 Task: Find the closest state parks to Portland, Maine, and Portsmouth, New Hampshire.
Action: Mouse moved to (148, 96)
Screenshot: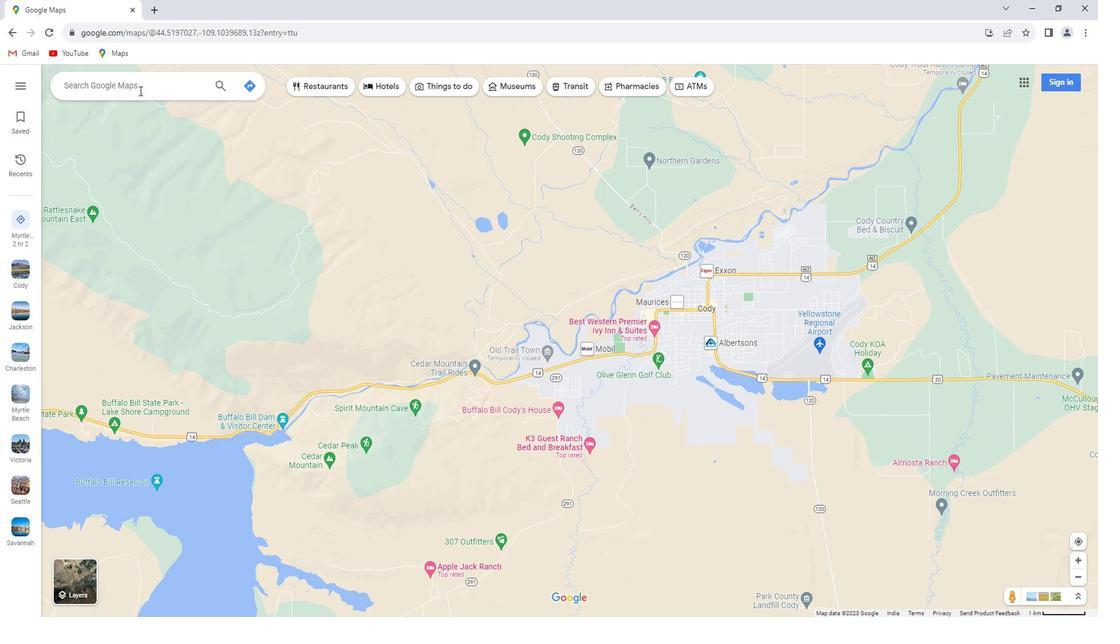 
Action: Mouse pressed left at (148, 96)
Screenshot: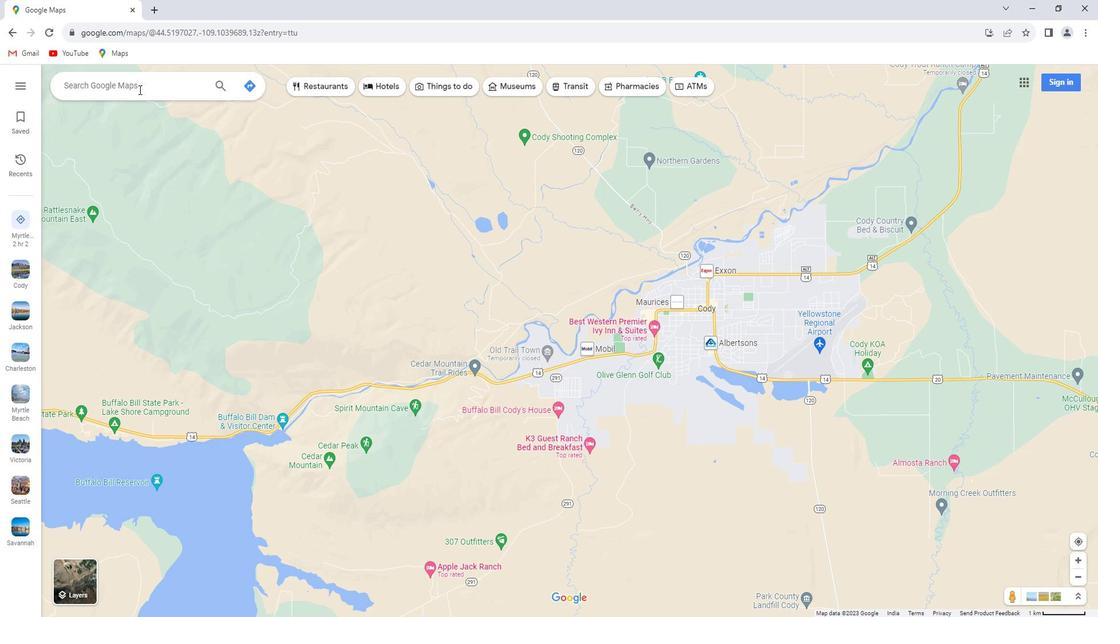 
Action: Key pressed <Key.shift_r>Portland,<Key.space><Key.shift>Maine<Key.enter>
Screenshot: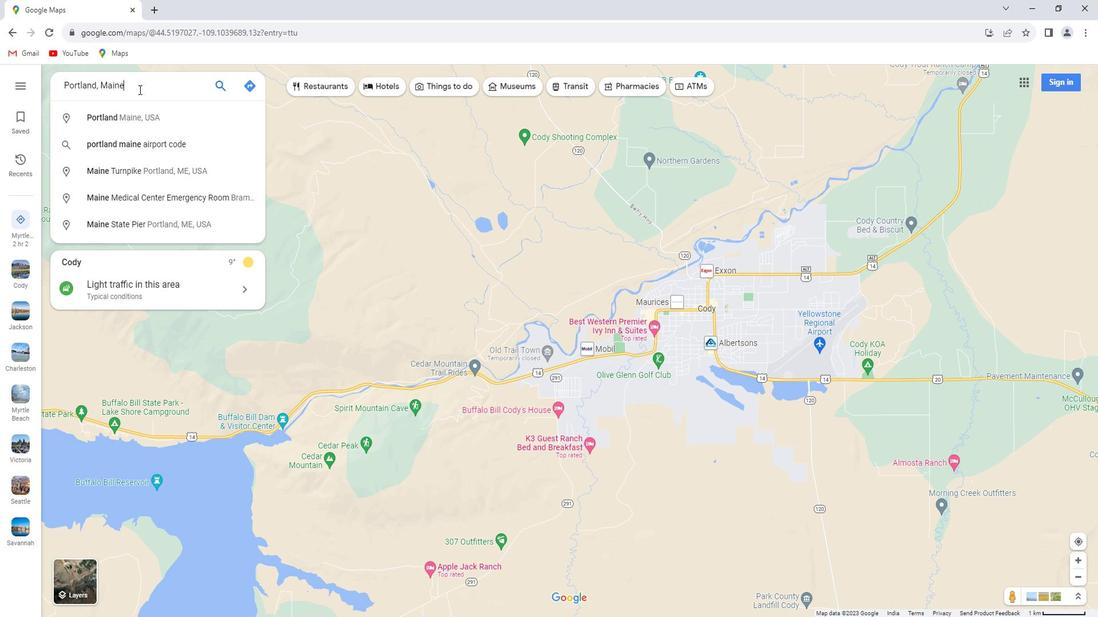 
Action: Mouse moved to (164, 280)
Screenshot: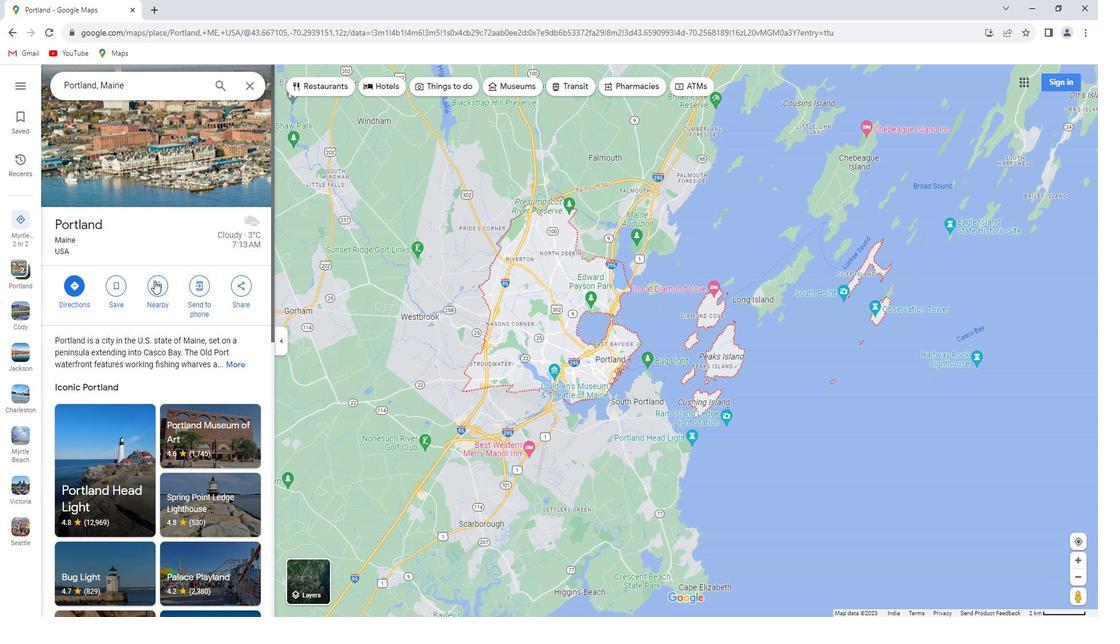 
Action: Mouse pressed left at (164, 280)
Screenshot: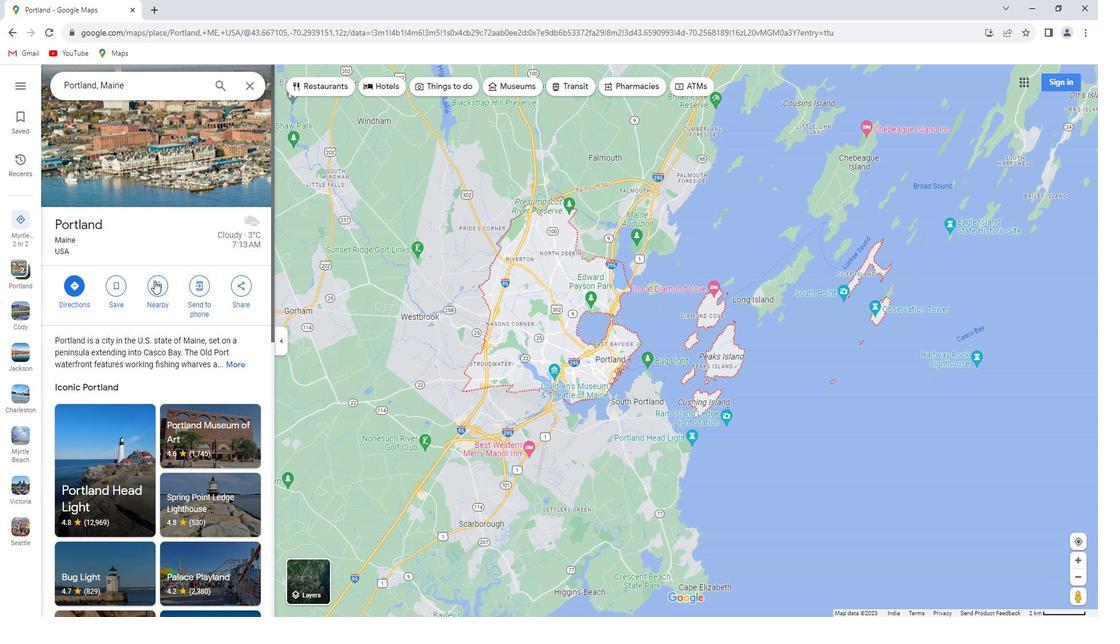 
Action: Mouse moved to (164, 280)
Screenshot: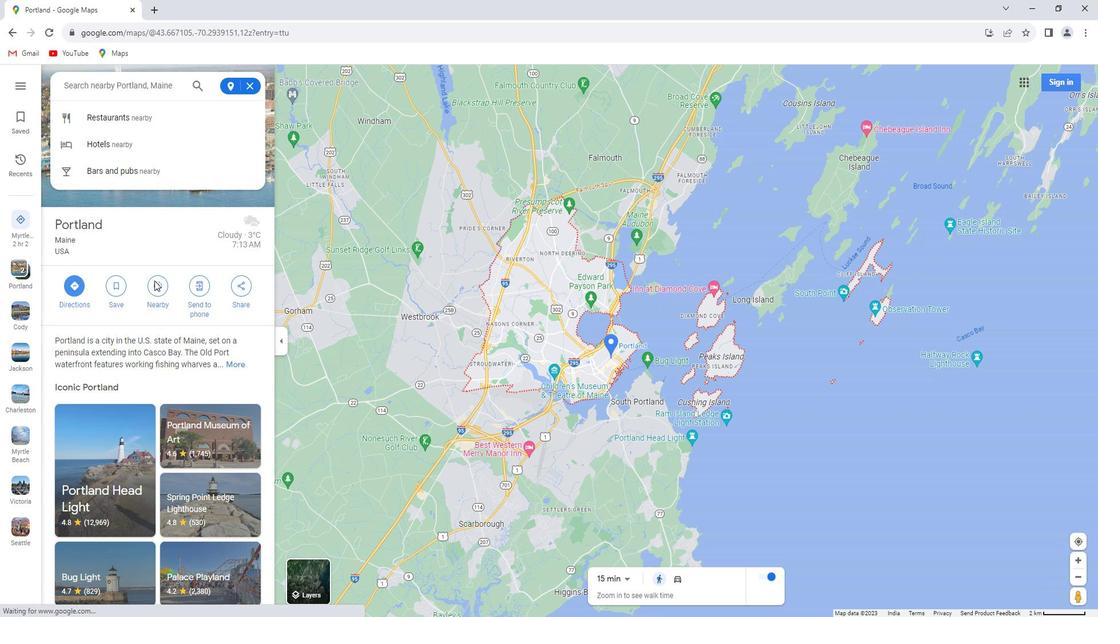 
Action: Key pressed closest<Key.space>state<Key.space>parks<Key.enter>
Screenshot: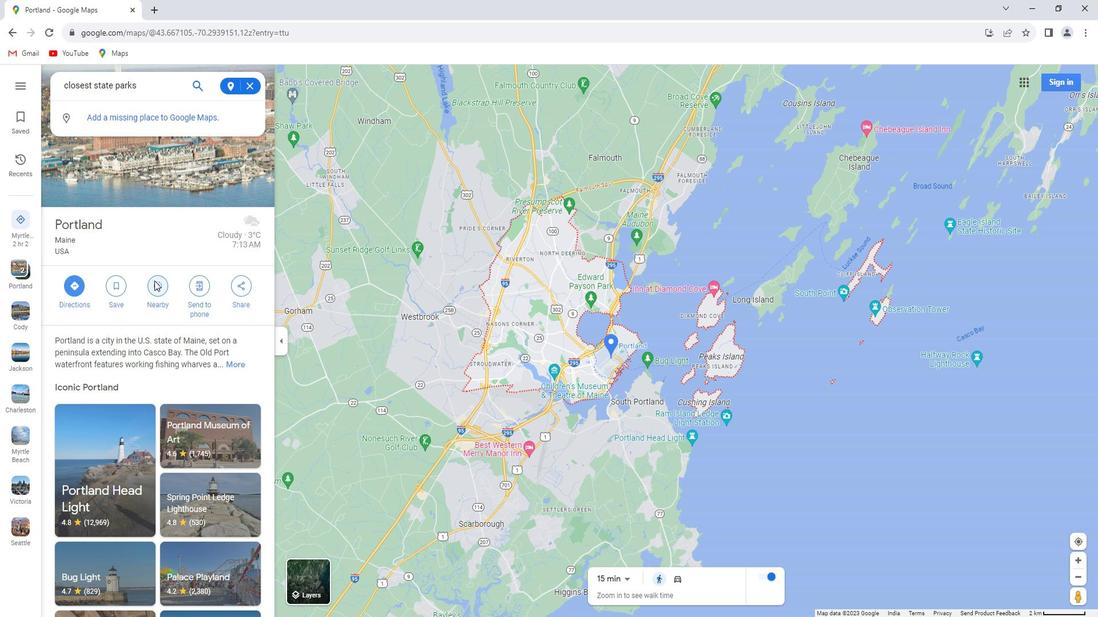 
Action: Mouse moved to (259, 92)
Screenshot: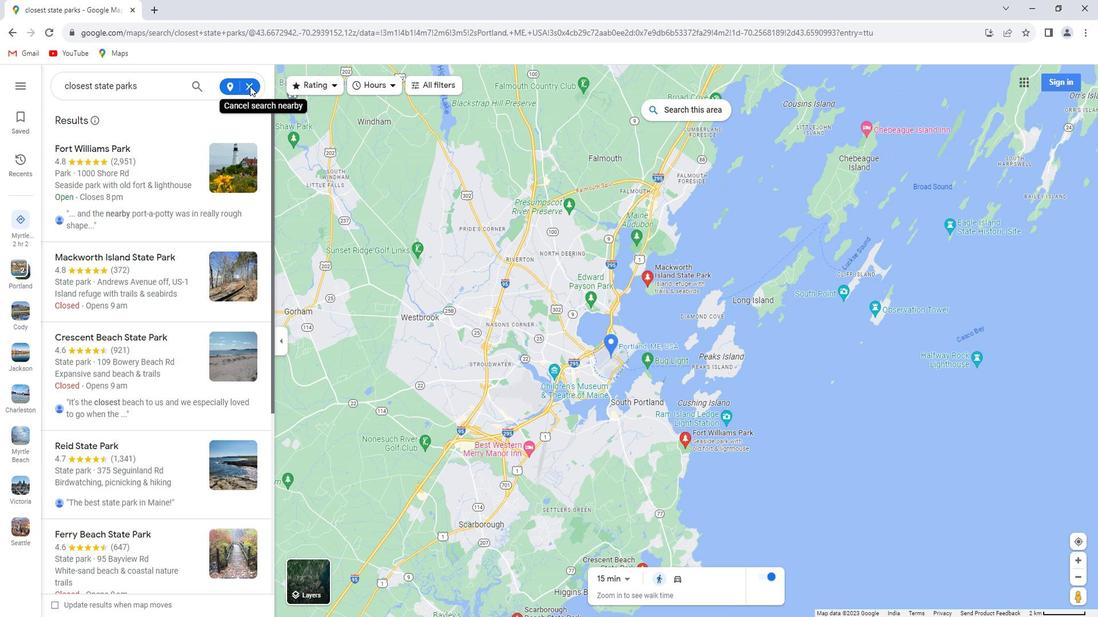 
Action: Mouse pressed left at (259, 92)
Screenshot: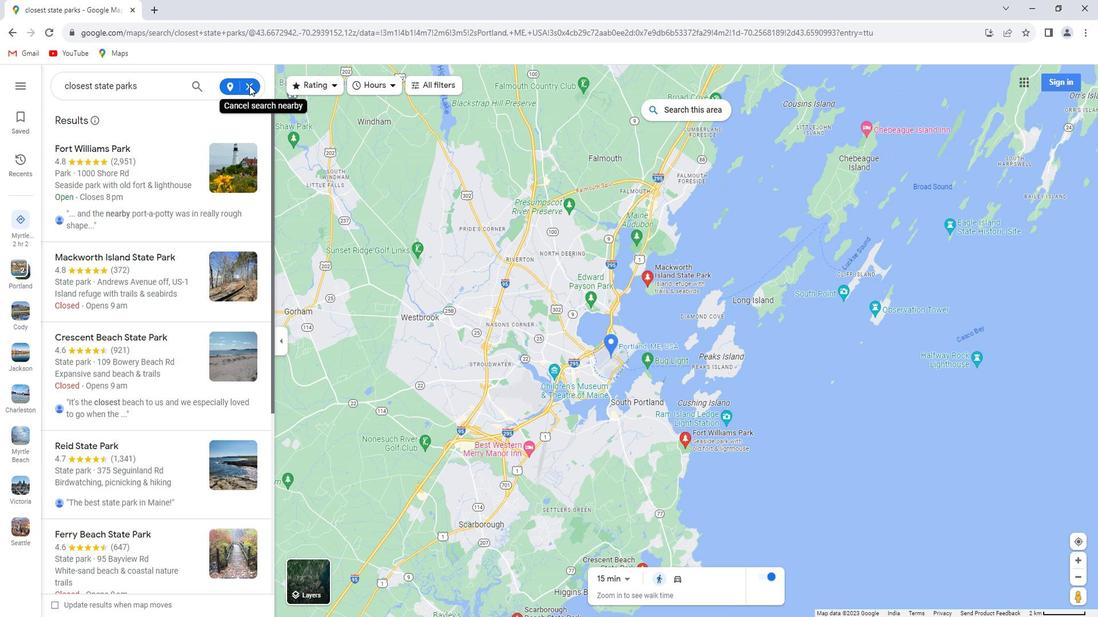 
Action: Mouse moved to (258, 95)
Screenshot: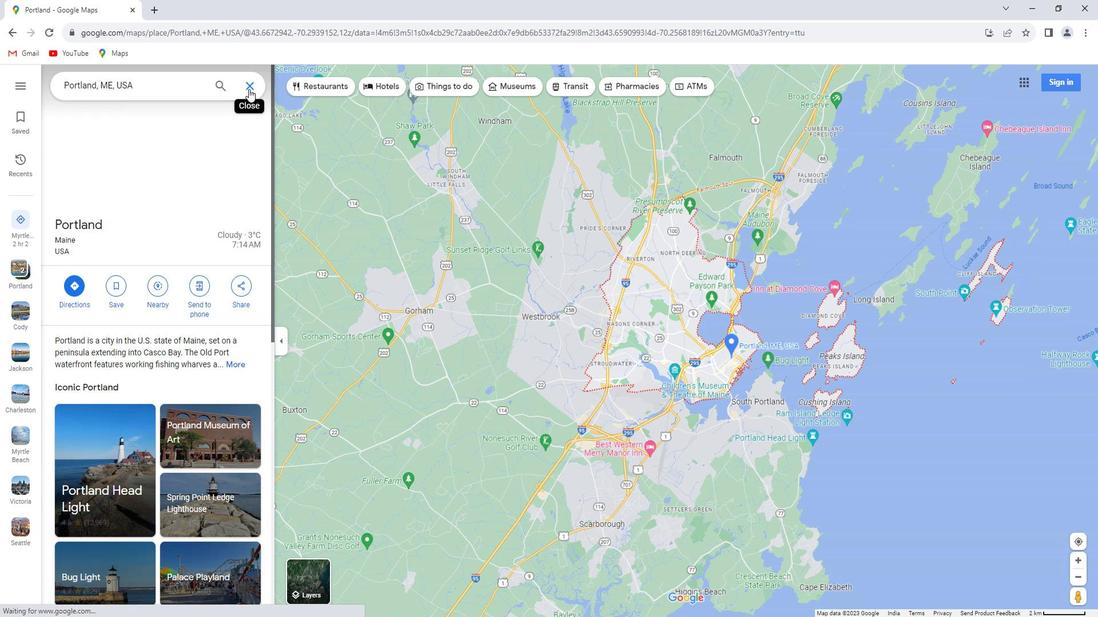 
Action: Mouse pressed left at (258, 95)
Screenshot: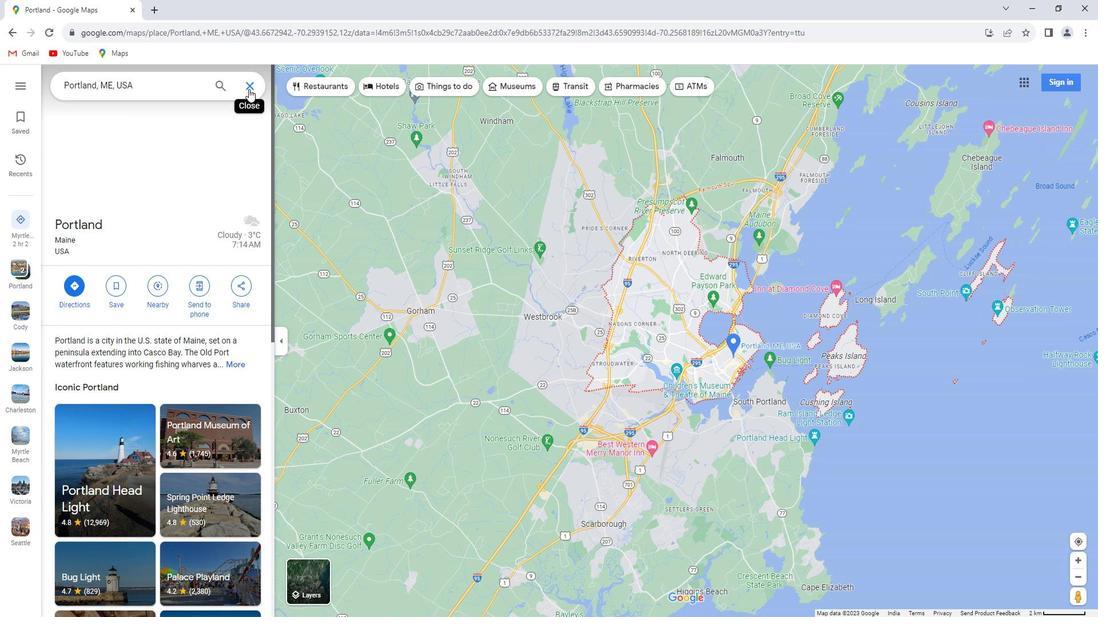 
Action: Mouse moved to (185, 94)
Screenshot: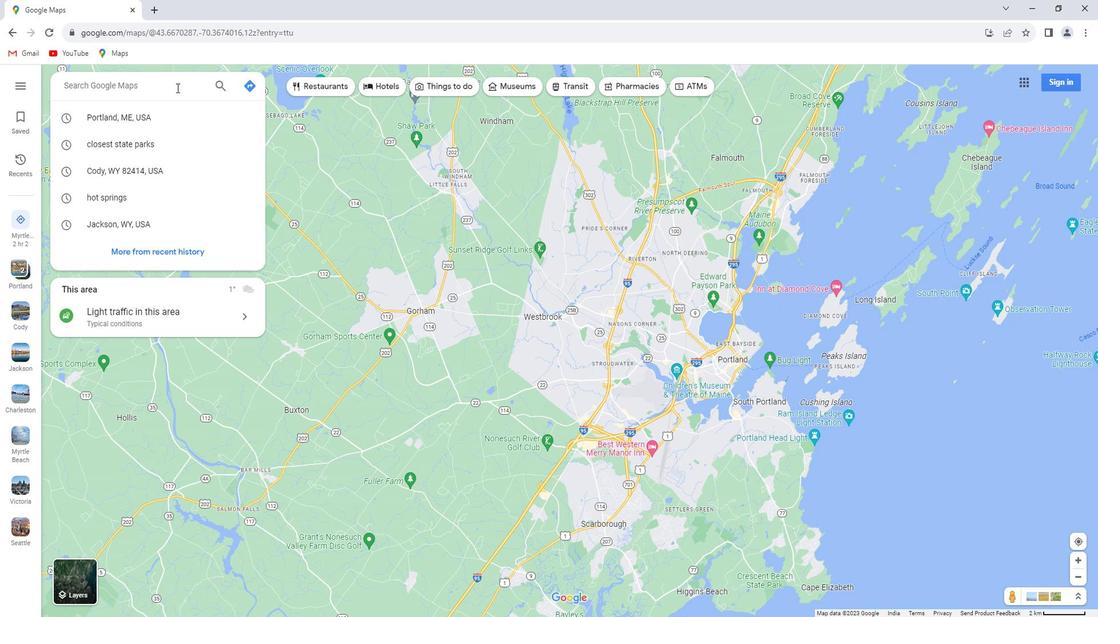 
Action: Key pressed <Key.shift>portsmouth,<Key.space><Key.shift>New<Key.space><Key.shift>Hampshire<Key.enter>
Screenshot: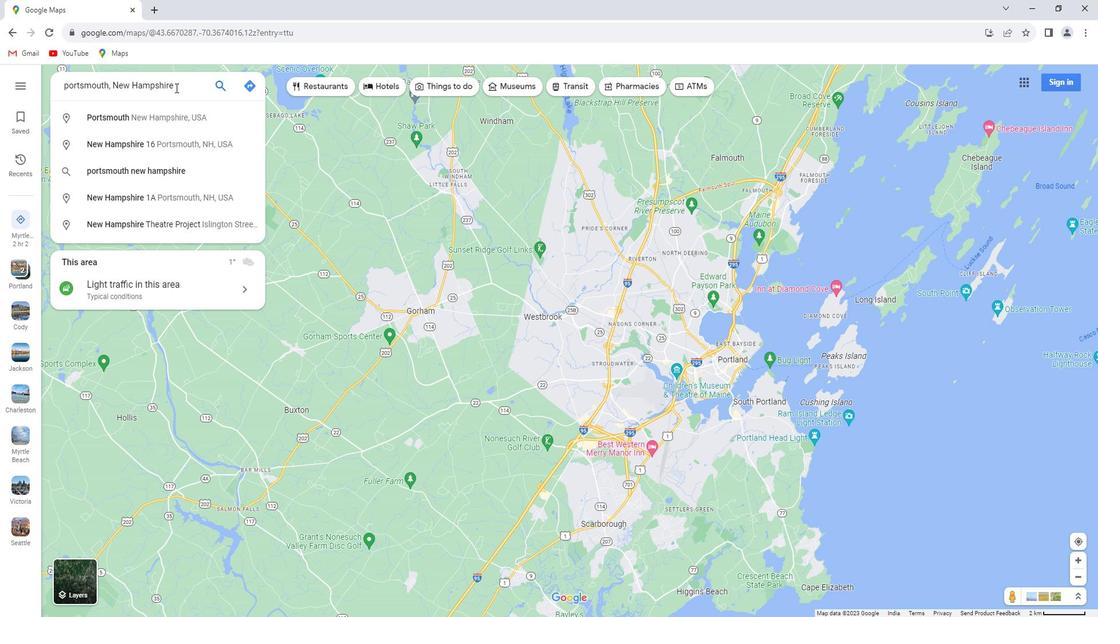 
Action: Mouse moved to (165, 288)
Screenshot: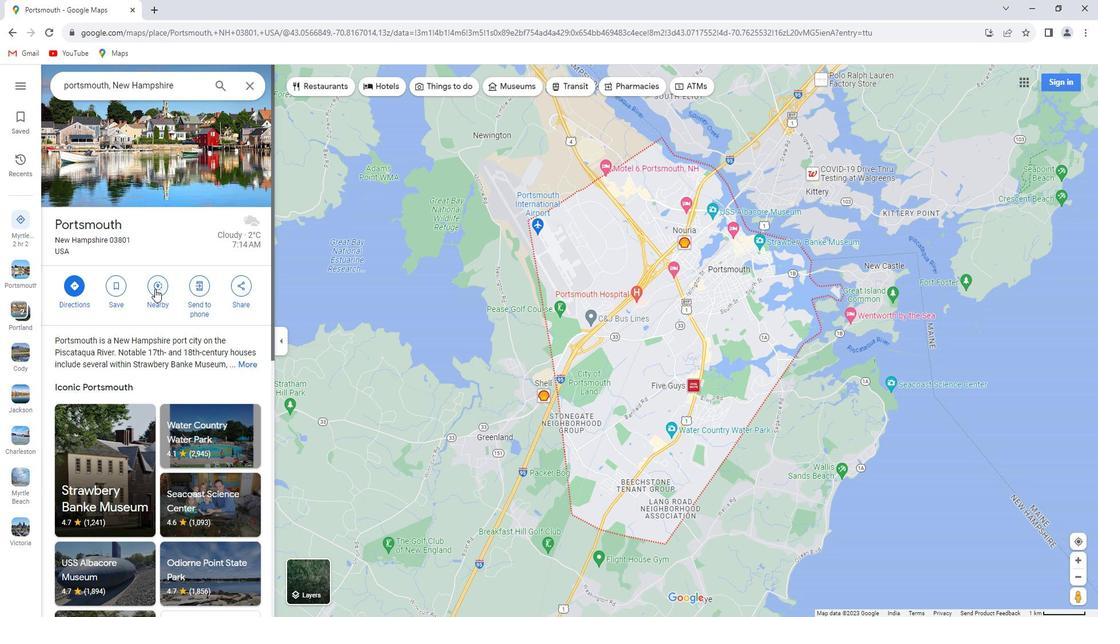 
Action: Mouse pressed left at (165, 288)
Screenshot: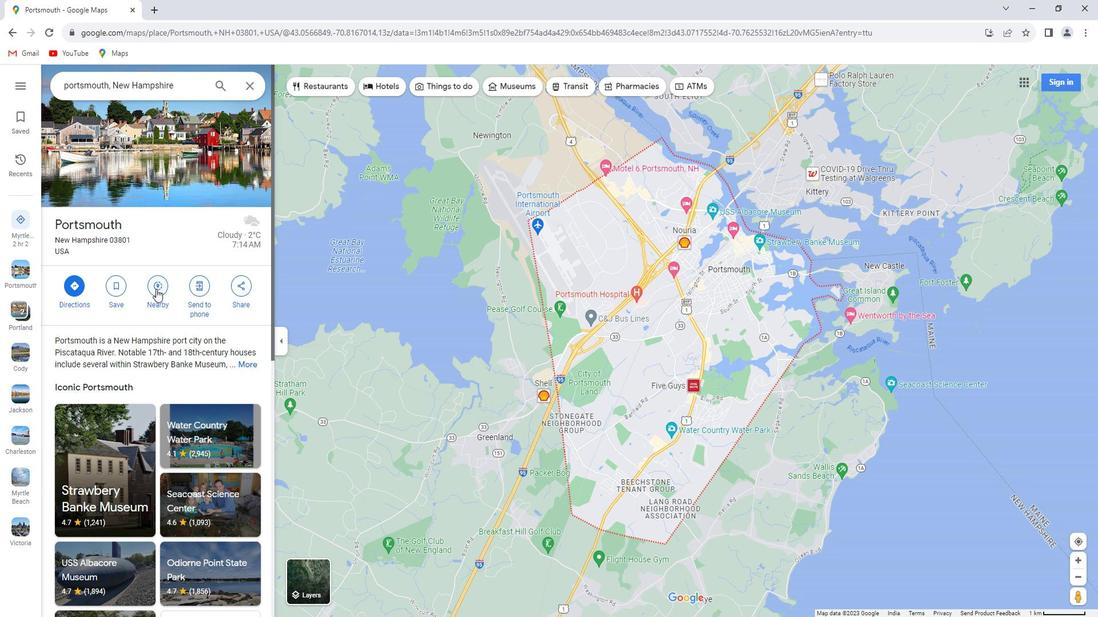 
Action: Key pressed closest<Key.space>state<Key.space>parks<Key.enter>
Screenshot: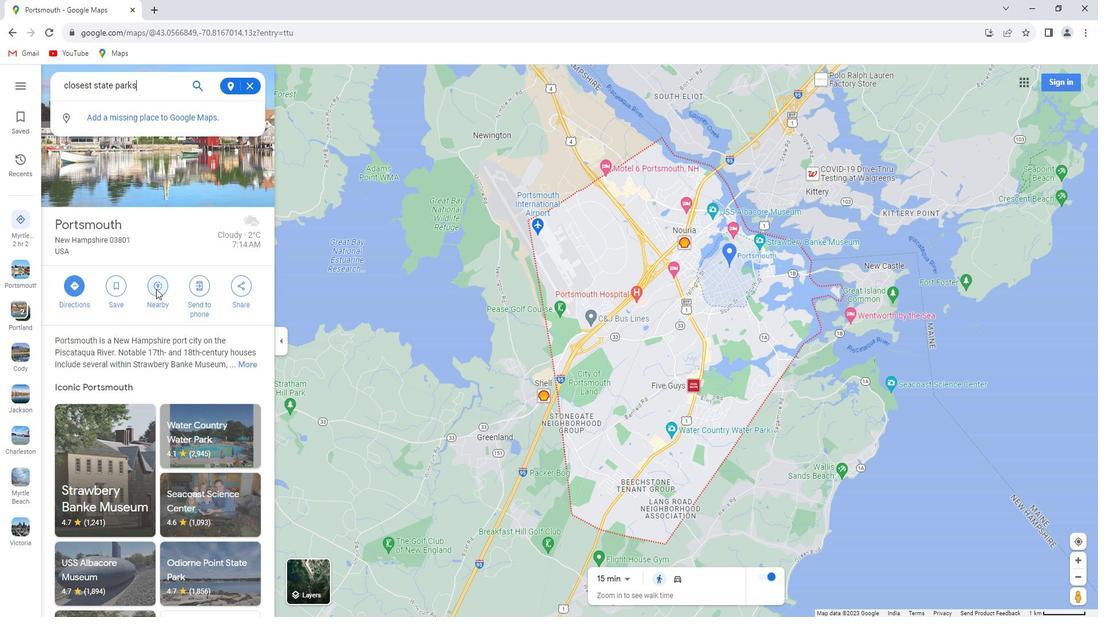 
Action: Mouse moved to (152, 314)
Screenshot: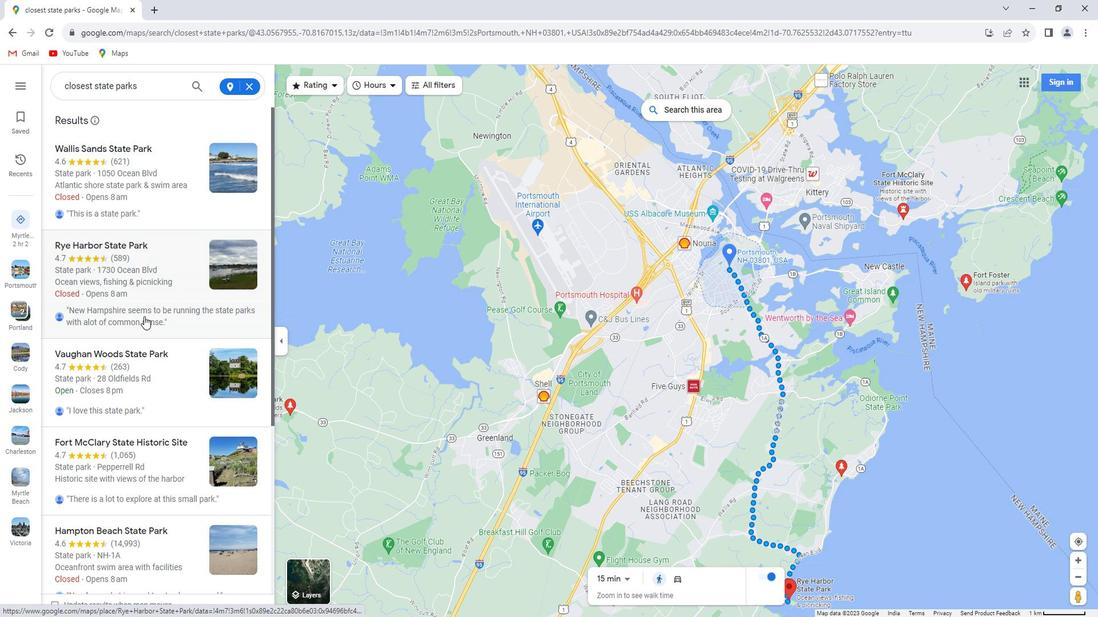 
